 Task: In Windows properties of general video settings, Enable the option "video auto-scaling".
Action: Mouse moved to (91, 19)
Screenshot: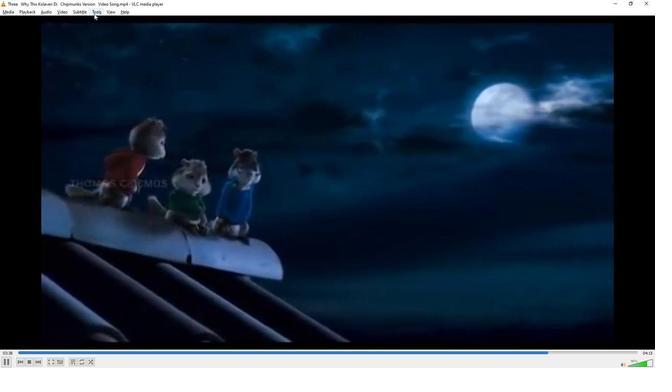 
Action: Mouse pressed left at (91, 19)
Screenshot: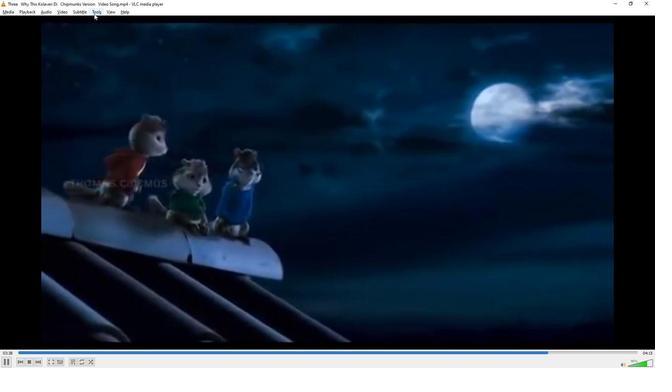 
Action: Mouse moved to (111, 99)
Screenshot: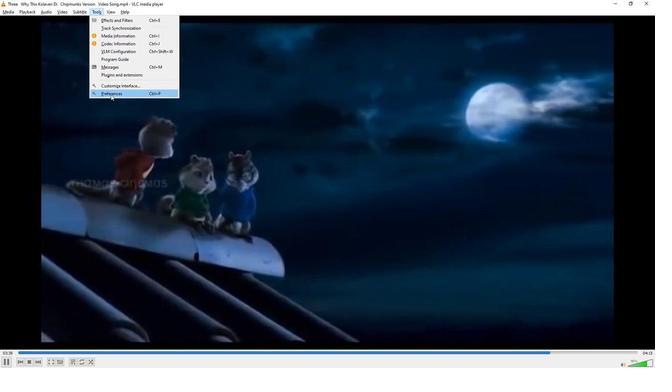 
Action: Mouse pressed left at (111, 99)
Screenshot: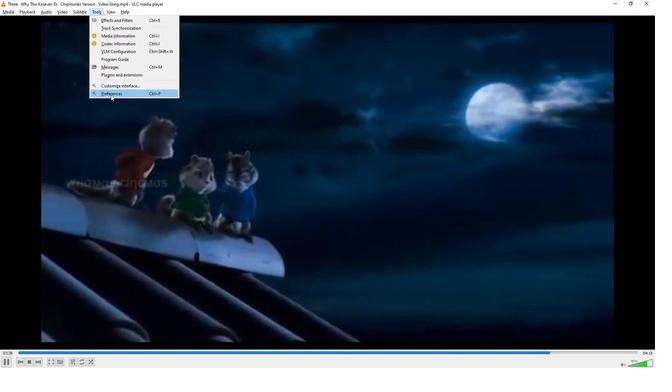 
Action: Mouse moved to (117, 283)
Screenshot: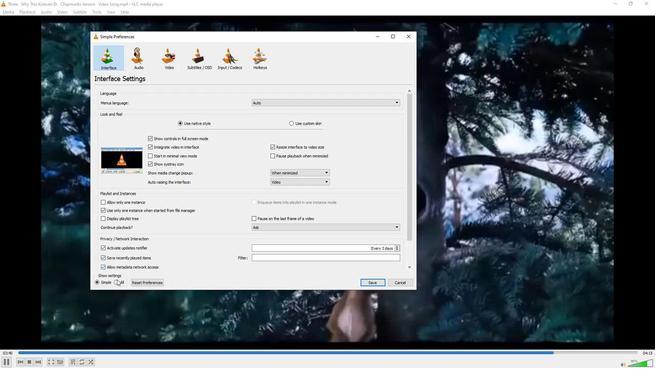 
Action: Mouse pressed left at (117, 283)
Screenshot: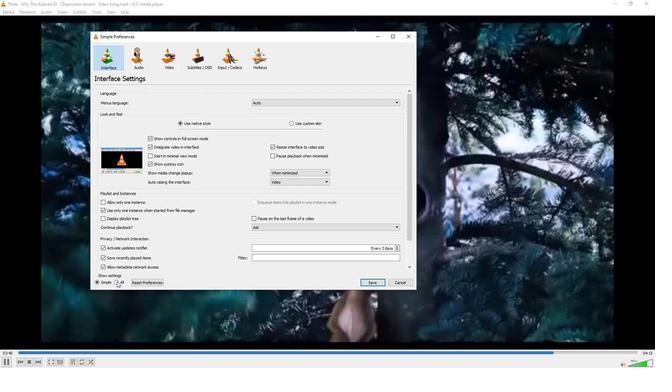 
Action: Mouse moved to (144, 215)
Screenshot: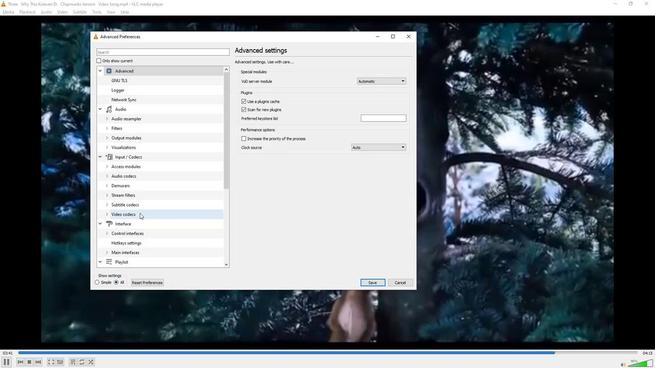
Action: Mouse scrolled (144, 215) with delta (0, 0)
Screenshot: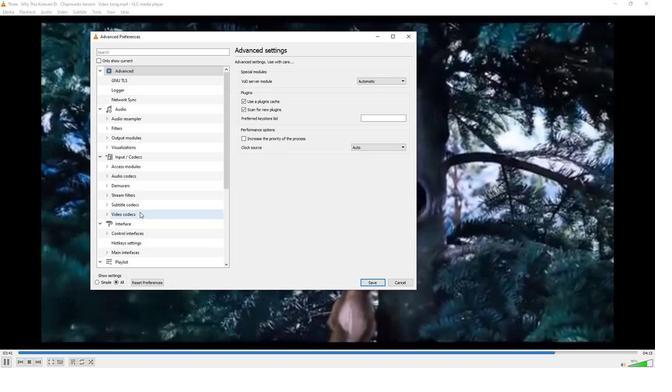
Action: Mouse scrolled (144, 215) with delta (0, 0)
Screenshot: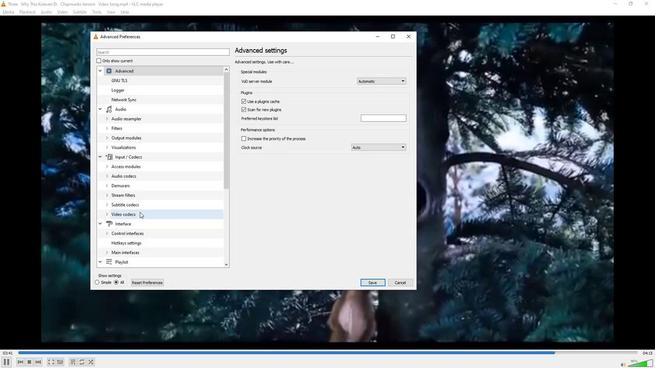 
Action: Mouse moved to (144, 215)
Screenshot: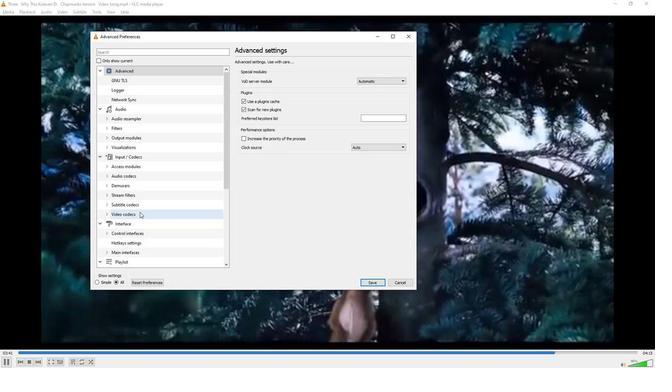 
Action: Mouse scrolled (144, 215) with delta (0, 0)
Screenshot: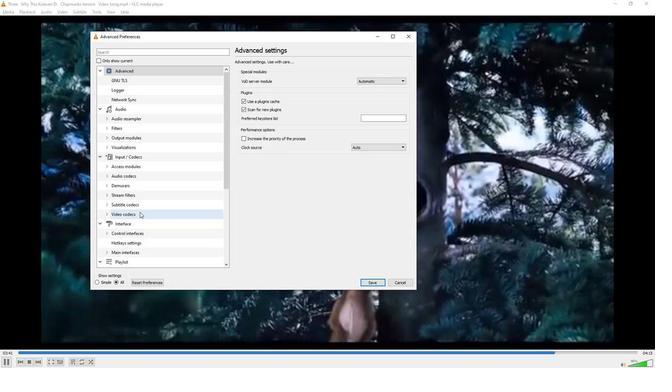 
Action: Mouse scrolled (144, 215) with delta (0, 0)
Screenshot: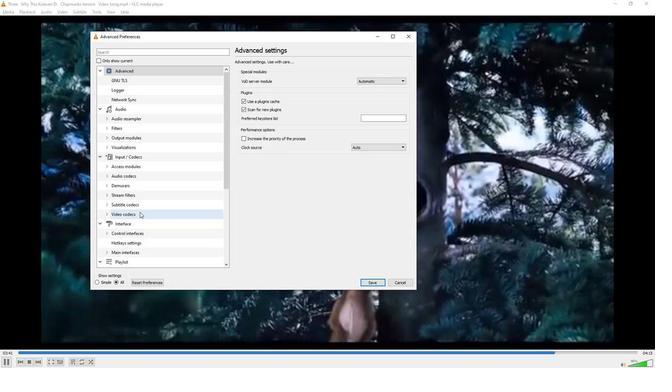 
Action: Mouse scrolled (144, 215) with delta (0, 0)
Screenshot: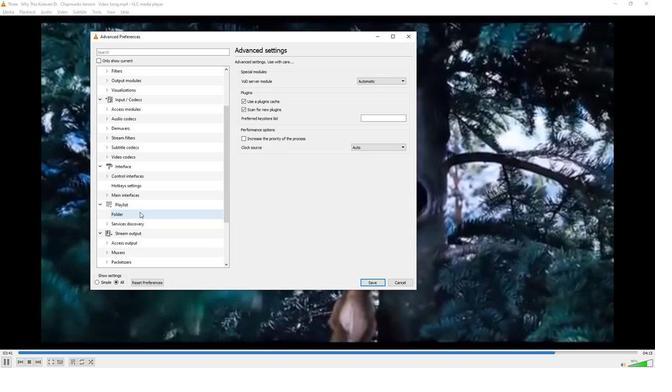 
Action: Mouse scrolled (144, 215) with delta (0, 0)
Screenshot: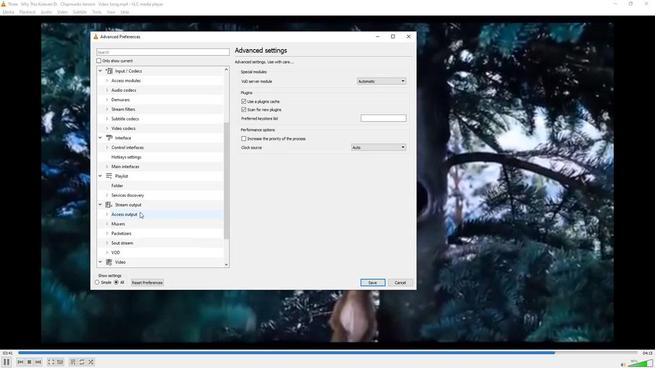 
Action: Mouse scrolled (144, 215) with delta (0, 0)
Screenshot: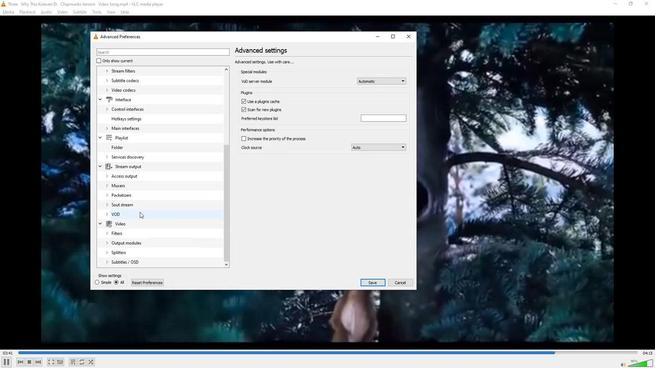 
Action: Mouse scrolled (144, 215) with delta (0, 0)
Screenshot: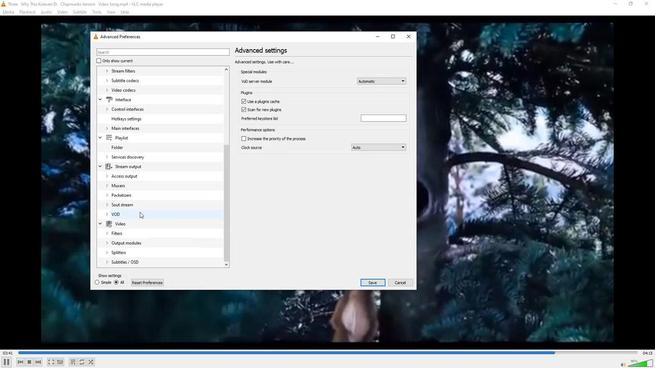 
Action: Mouse moved to (123, 225)
Screenshot: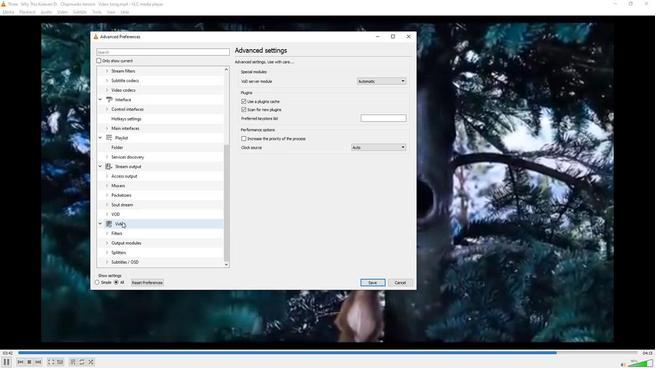 
Action: Mouse pressed left at (123, 225)
Screenshot: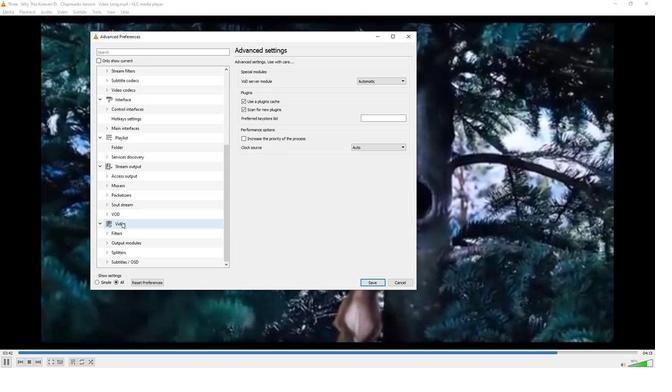 
Action: Mouse moved to (348, 223)
Screenshot: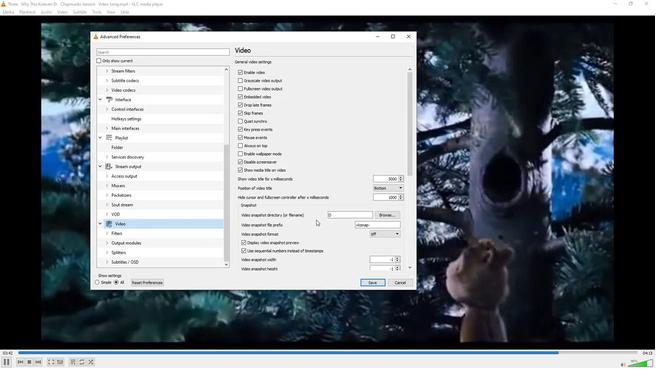 
Action: Mouse scrolled (348, 222) with delta (0, 0)
Screenshot: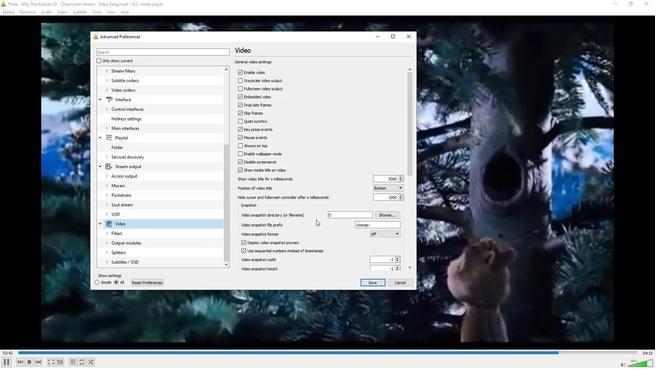 
Action: Mouse scrolled (348, 222) with delta (0, 0)
Screenshot: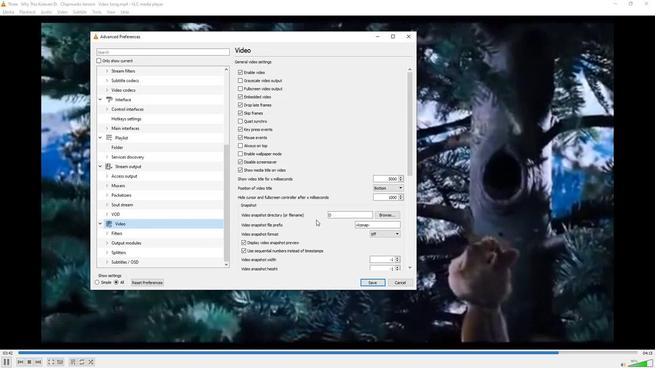 
Action: Mouse scrolled (348, 222) with delta (0, 0)
Screenshot: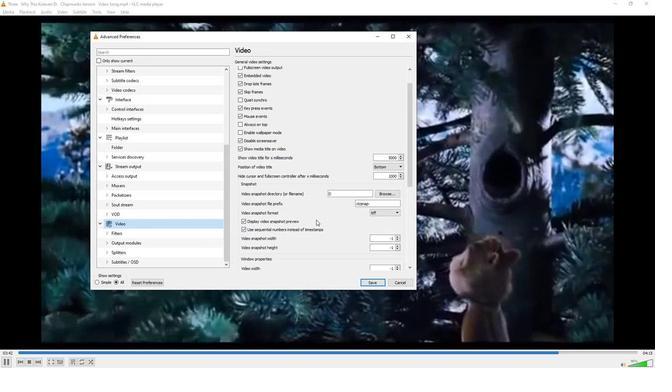 
Action: Mouse scrolled (348, 222) with delta (0, 0)
Screenshot: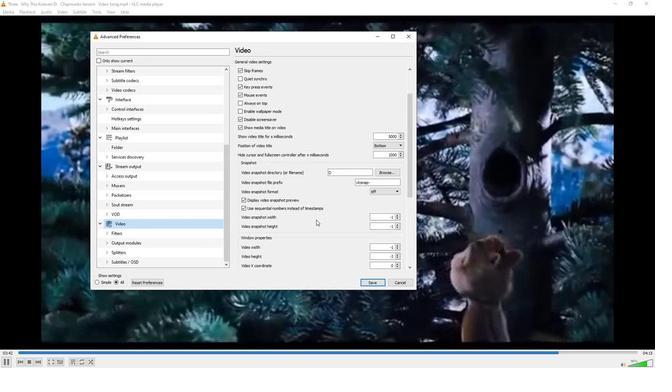 
Action: Mouse scrolled (348, 222) with delta (0, 0)
Screenshot: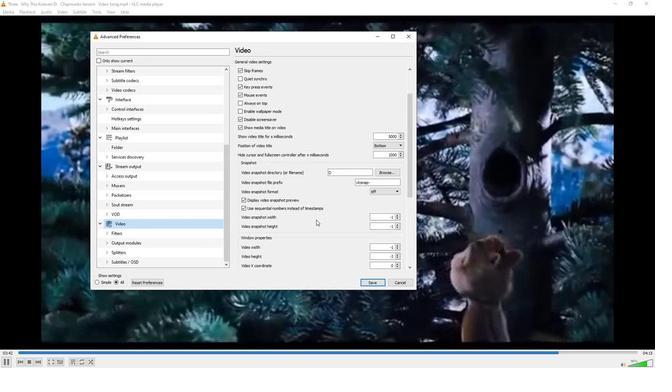 
Action: Mouse scrolled (348, 222) with delta (0, 0)
Screenshot: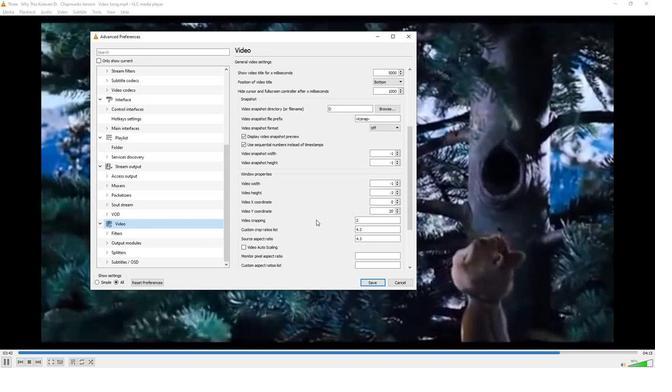 
Action: Mouse scrolled (348, 222) with delta (0, 0)
Screenshot: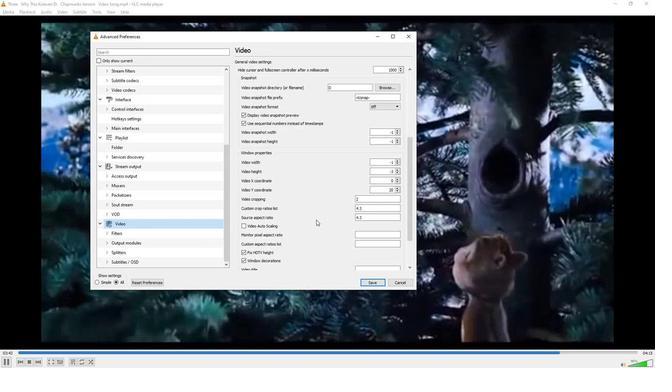 
Action: Mouse moved to (262, 206)
Screenshot: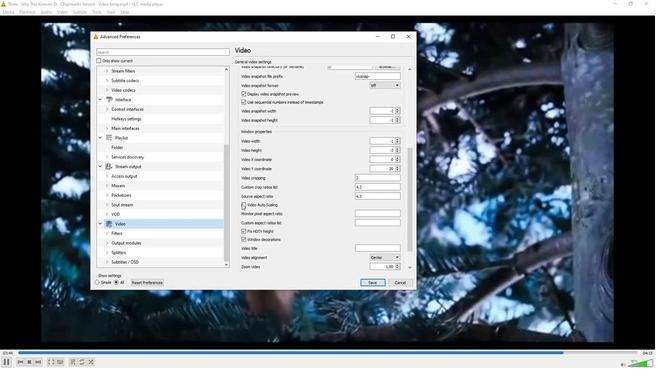 
Action: Mouse pressed left at (262, 206)
Screenshot: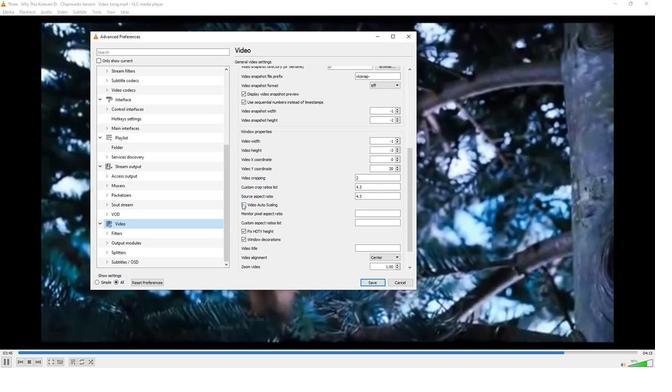 
Action: Mouse moved to (305, 219)
Screenshot: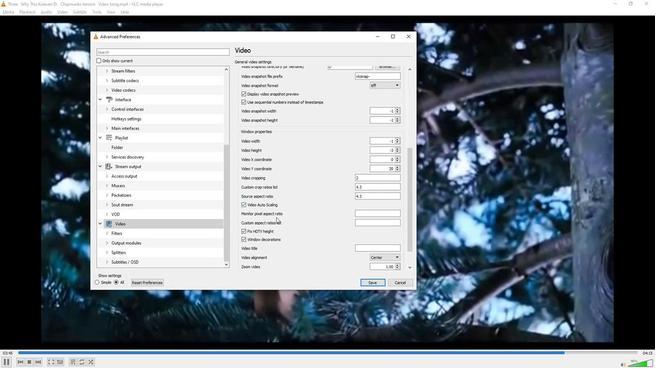 
